 Task: Add Vega Sport Berry Electrolyte Hydrator Packet to the cart.
Action: Mouse pressed left at (24, 132)
Screenshot: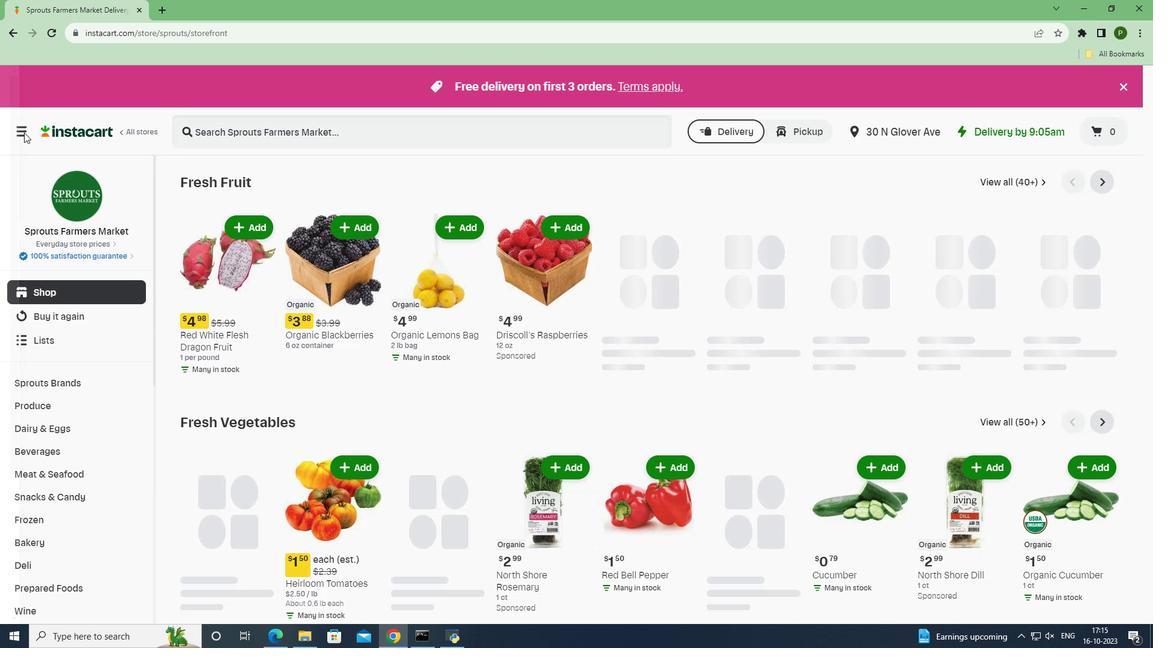 
Action: Mouse moved to (45, 320)
Screenshot: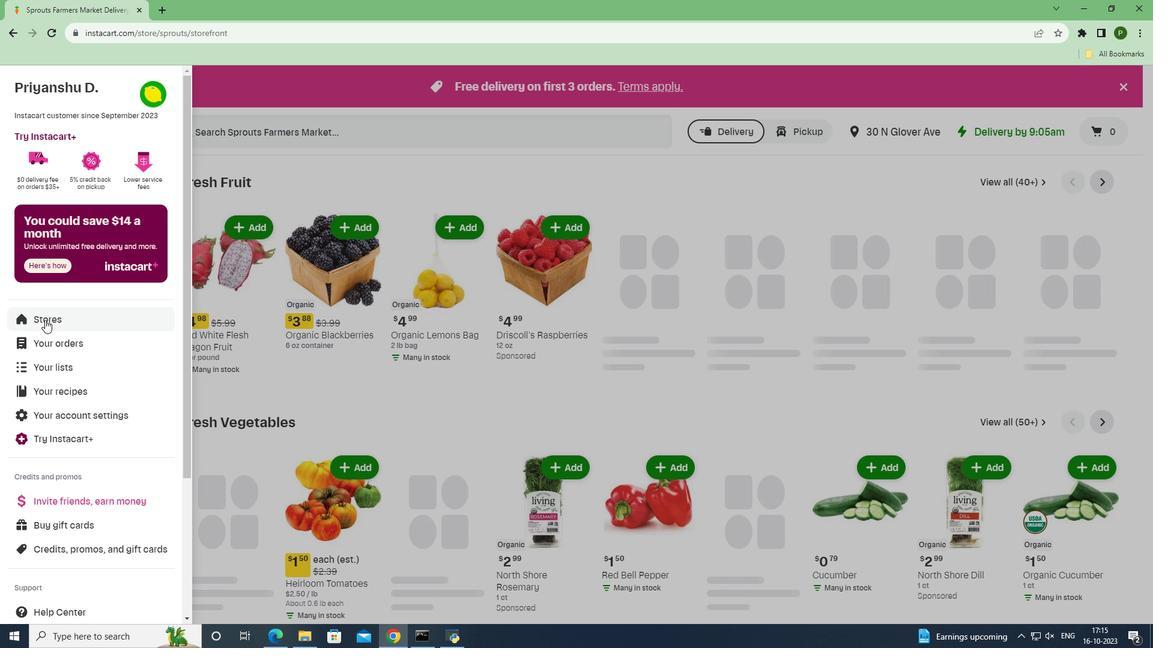 
Action: Mouse pressed left at (45, 320)
Screenshot: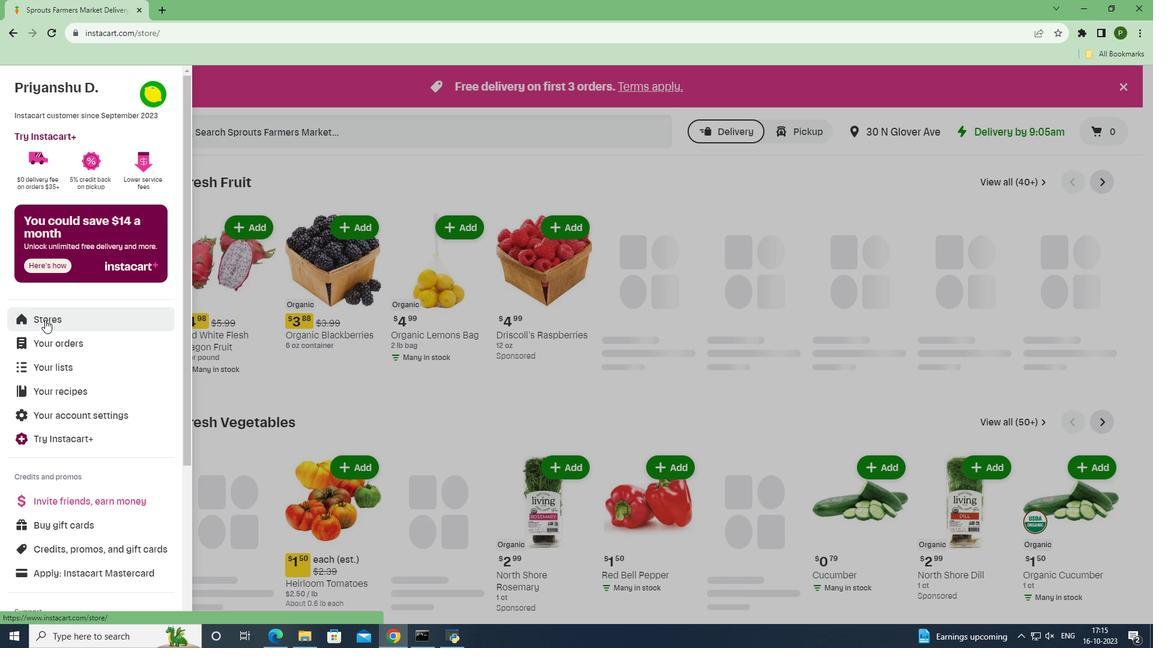 
Action: Mouse moved to (279, 126)
Screenshot: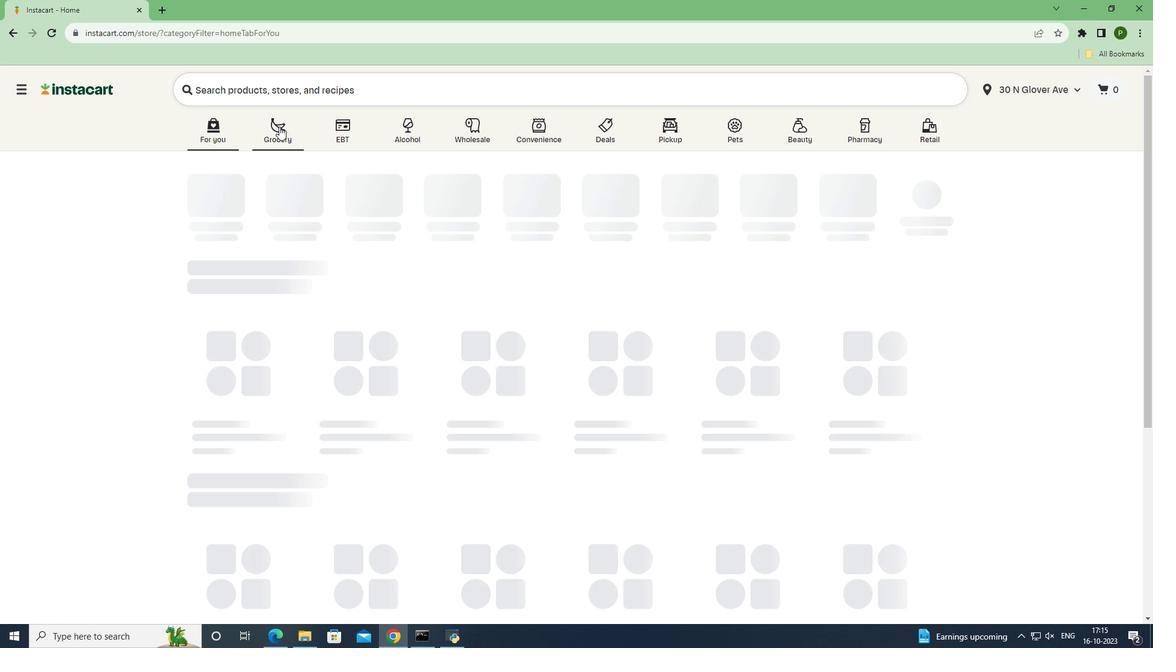 
Action: Mouse pressed left at (279, 126)
Screenshot: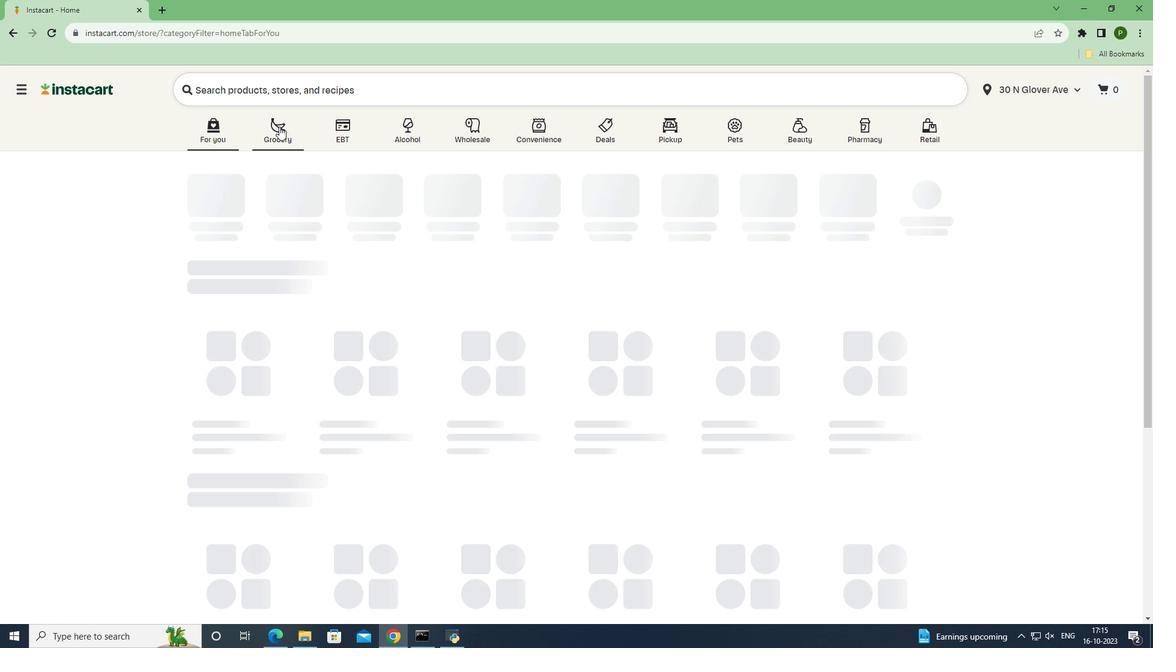 
Action: Mouse moved to (758, 274)
Screenshot: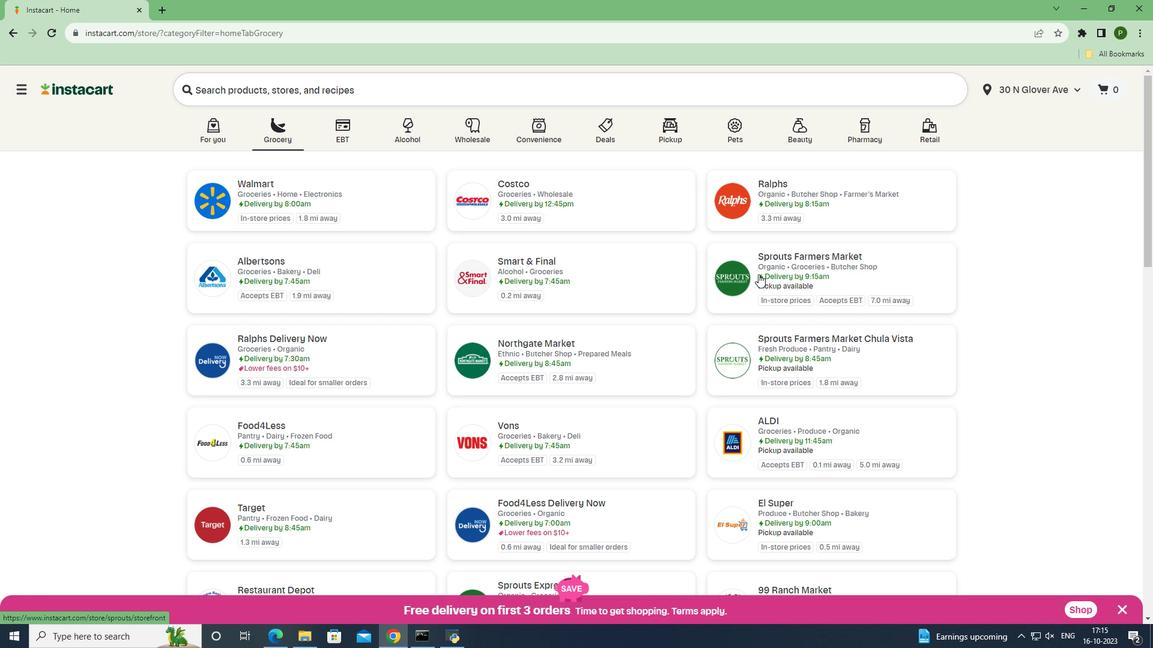 
Action: Mouse pressed left at (758, 274)
Screenshot: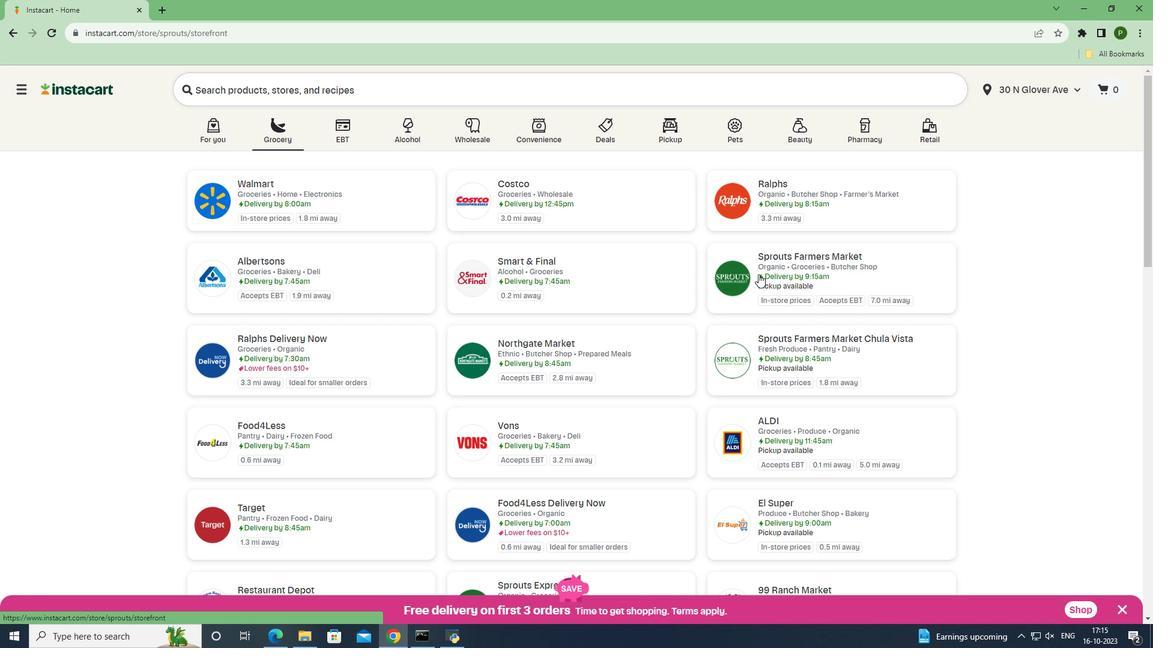 
Action: Mouse moved to (41, 446)
Screenshot: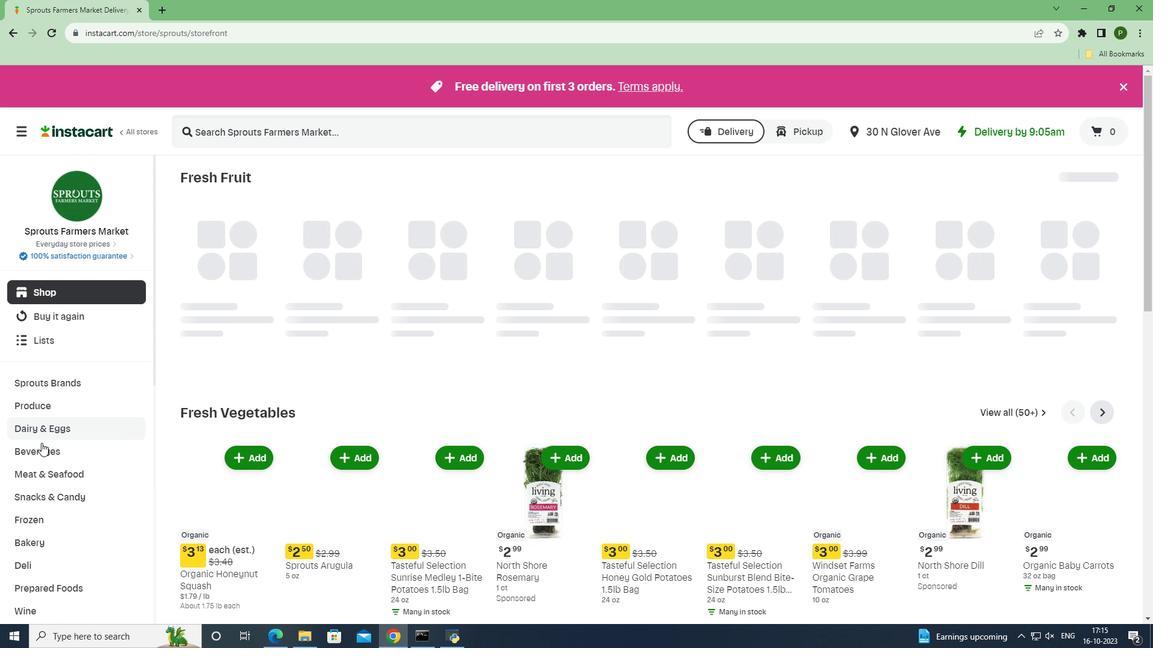 
Action: Mouse pressed left at (41, 446)
Screenshot: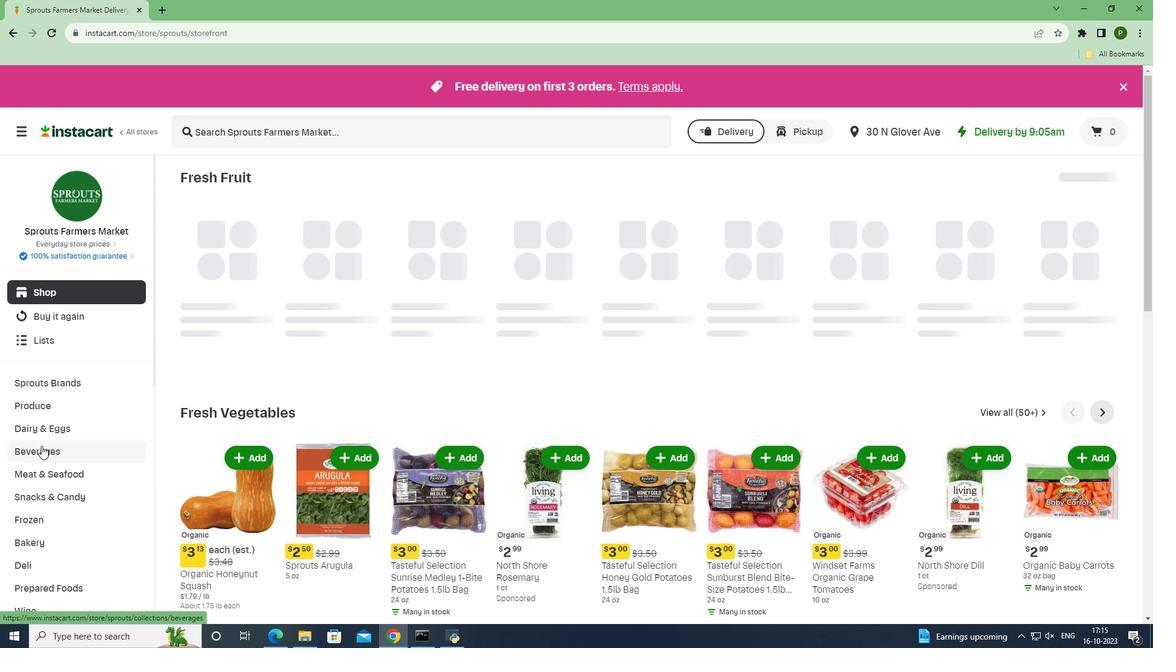 
Action: Mouse moved to (1076, 207)
Screenshot: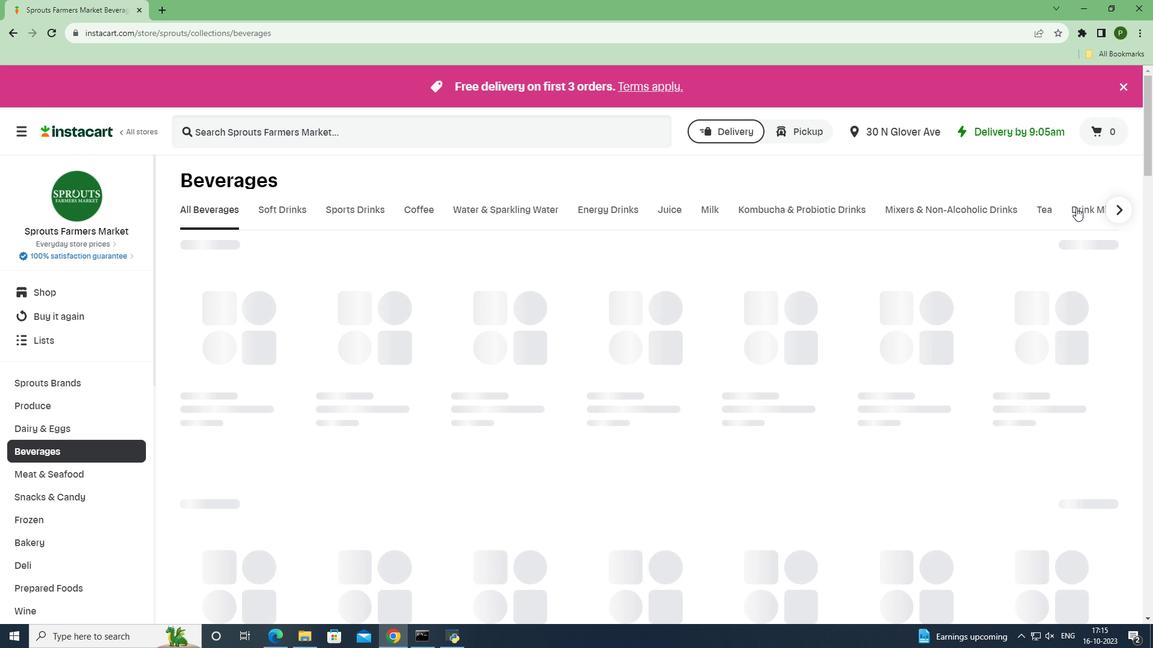 
Action: Mouse pressed left at (1076, 207)
Screenshot: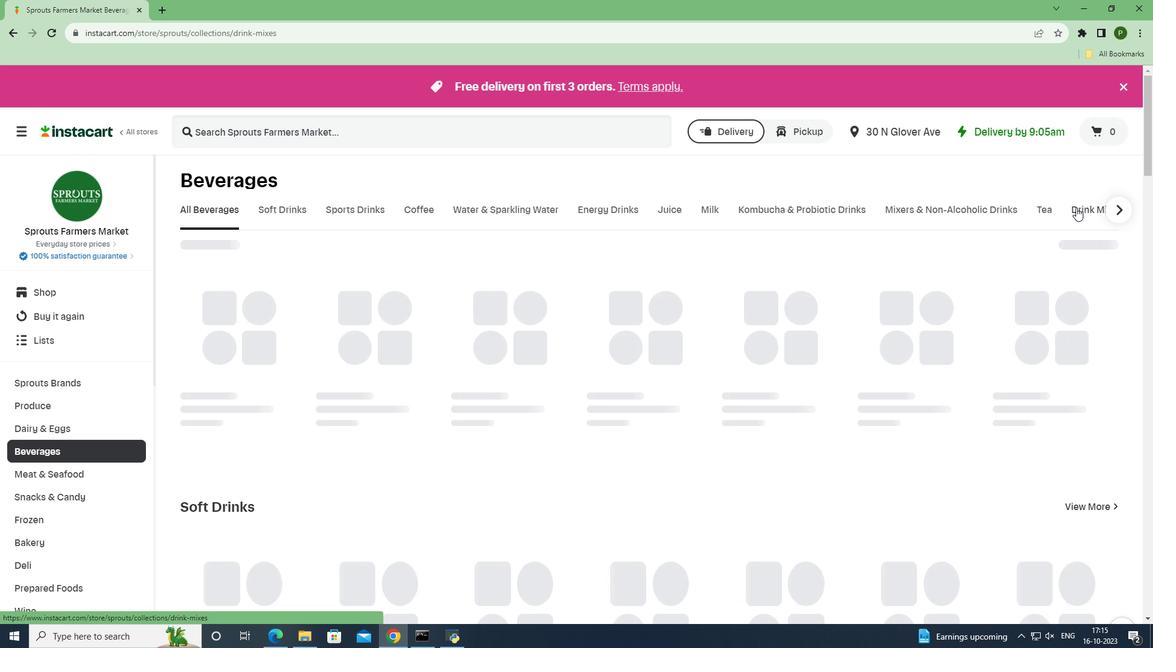 
Action: Mouse moved to (322, 265)
Screenshot: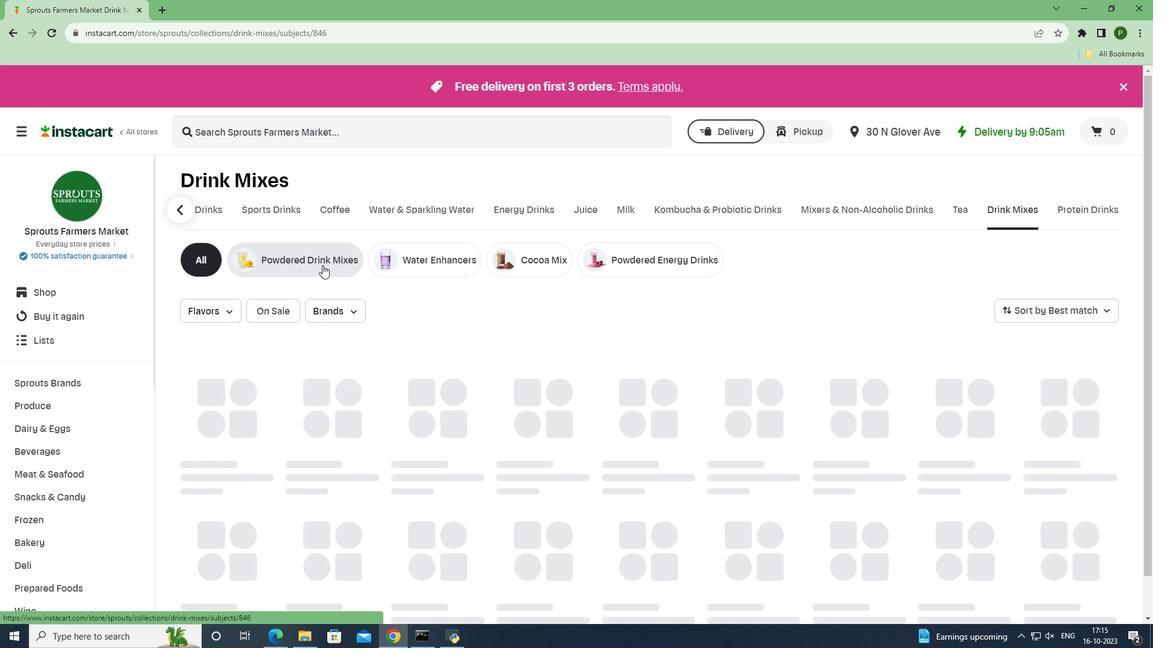
Action: Mouse pressed left at (322, 265)
Screenshot: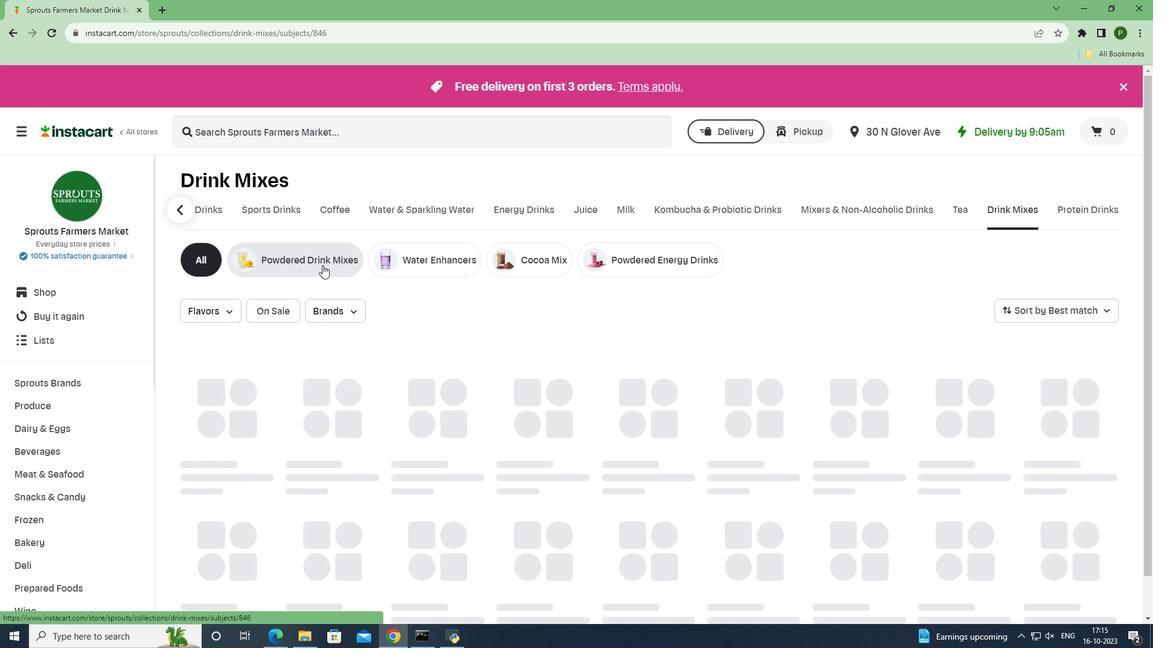 
Action: Mouse moved to (304, 129)
Screenshot: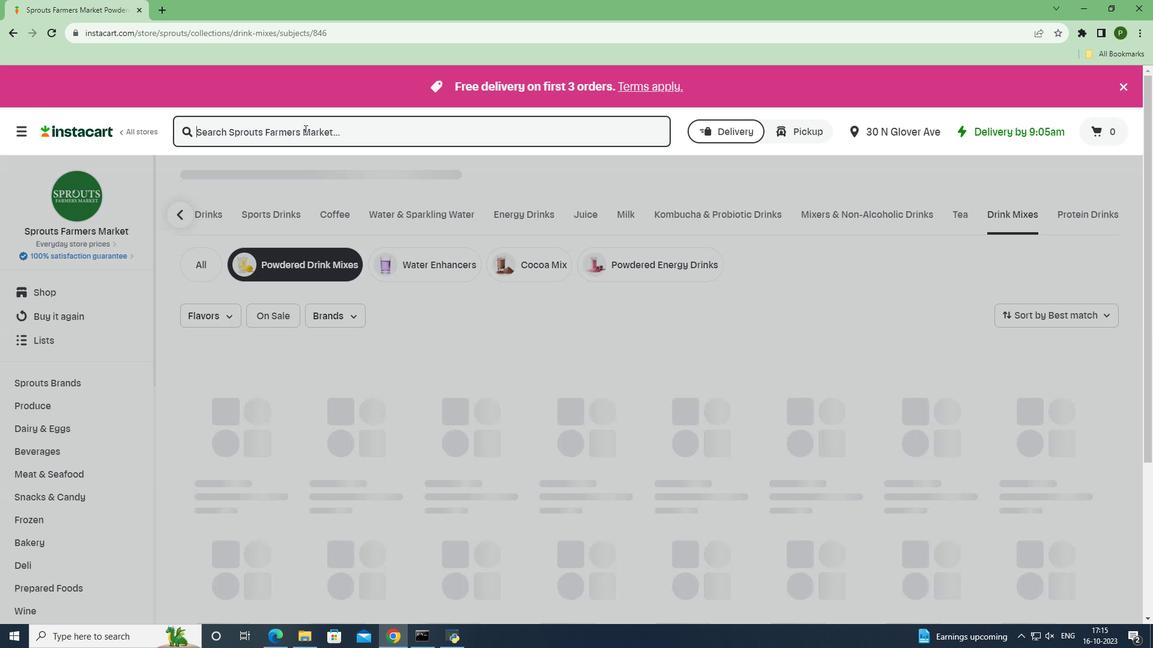 
Action: Mouse pressed left at (304, 129)
Screenshot: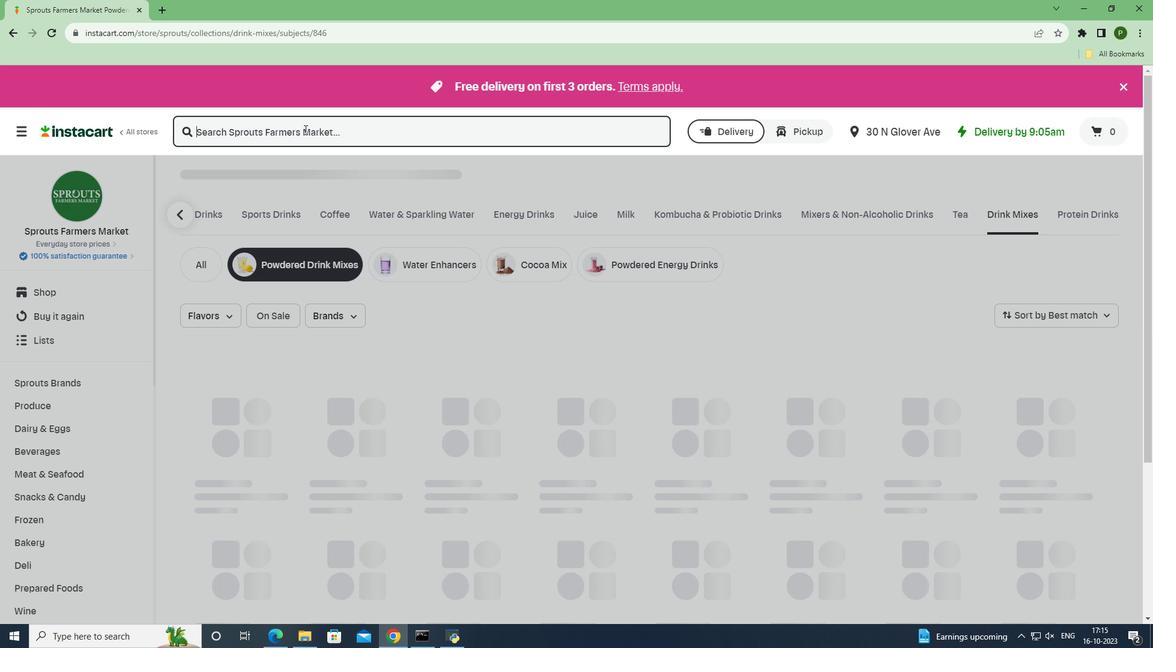 
Action: Key pressed <Key.caps_lock>
Screenshot: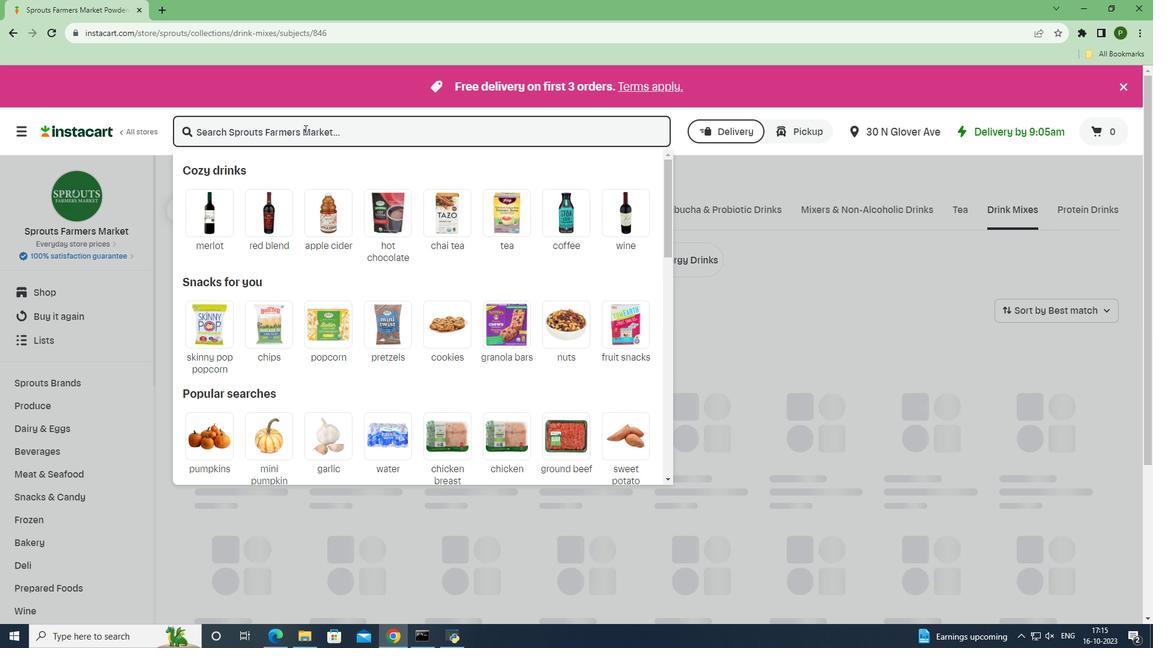 
Action: Mouse moved to (303, 129)
Screenshot: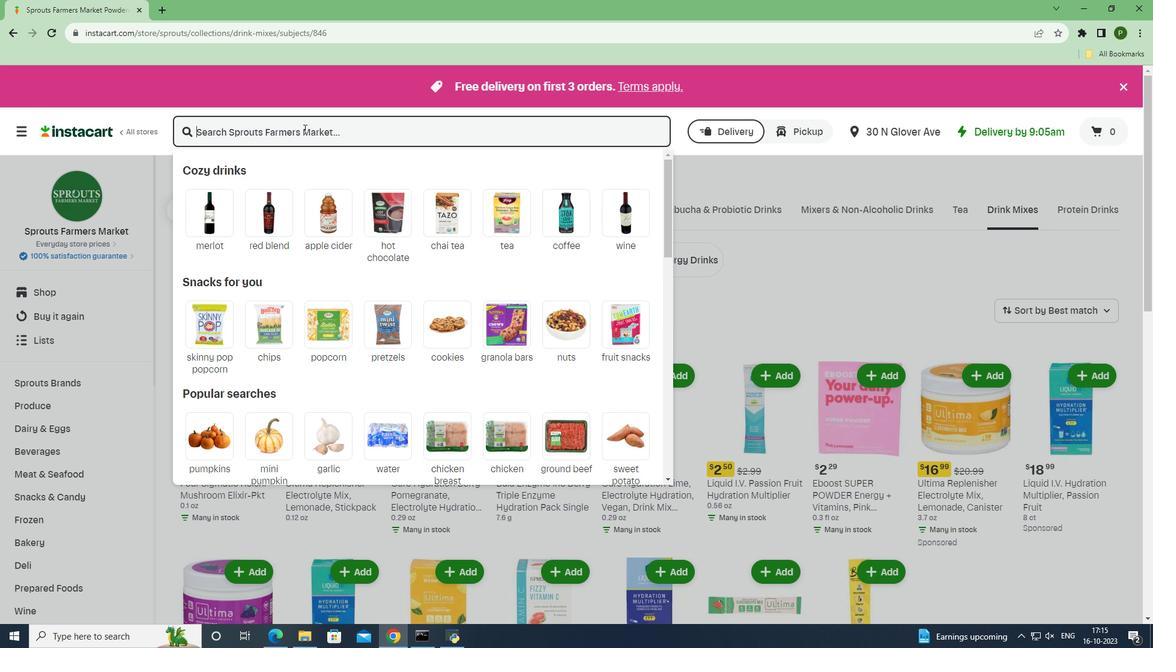 
Action: Key pressed V<Key.caps_lock>ega<Key.space><Key.caps_lock>S<Key.caps_lock>port<Key.space><Key.caps_lock>B<Key.caps_lock>erry<Key.space><Key.caps_lock>E<Key.caps_lock>lectrolyte<Key.space><Key.caps_lock>H<Key.caps_lock>ydrator<Key.space><Key.caps_lock>P<Key.caps_lock>acket<Key.space><Key.enter>
Screenshot: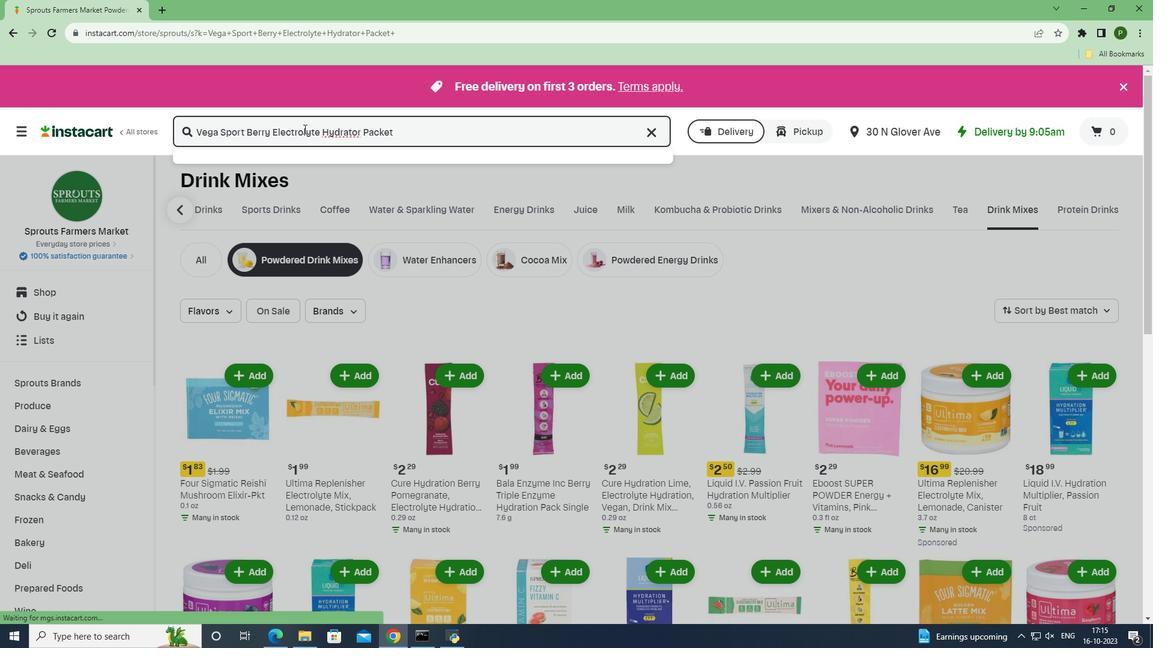
Action: Mouse moved to (342, 255)
Screenshot: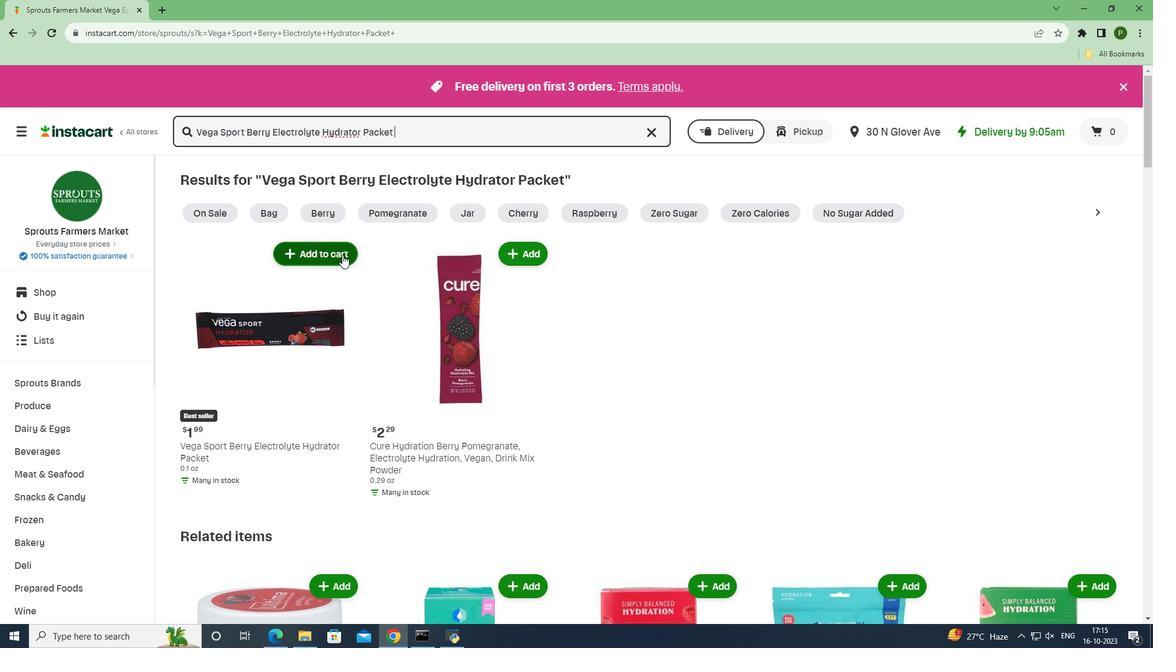 
Action: Mouse pressed left at (342, 255)
Screenshot: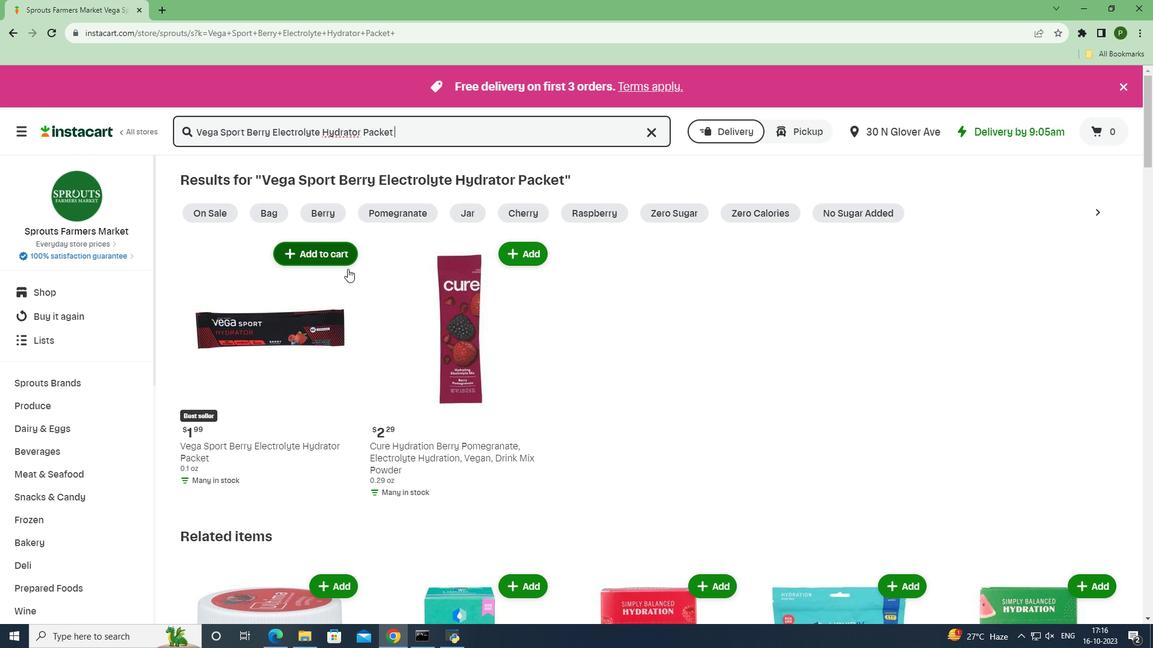 
Action: Mouse moved to (363, 307)
Screenshot: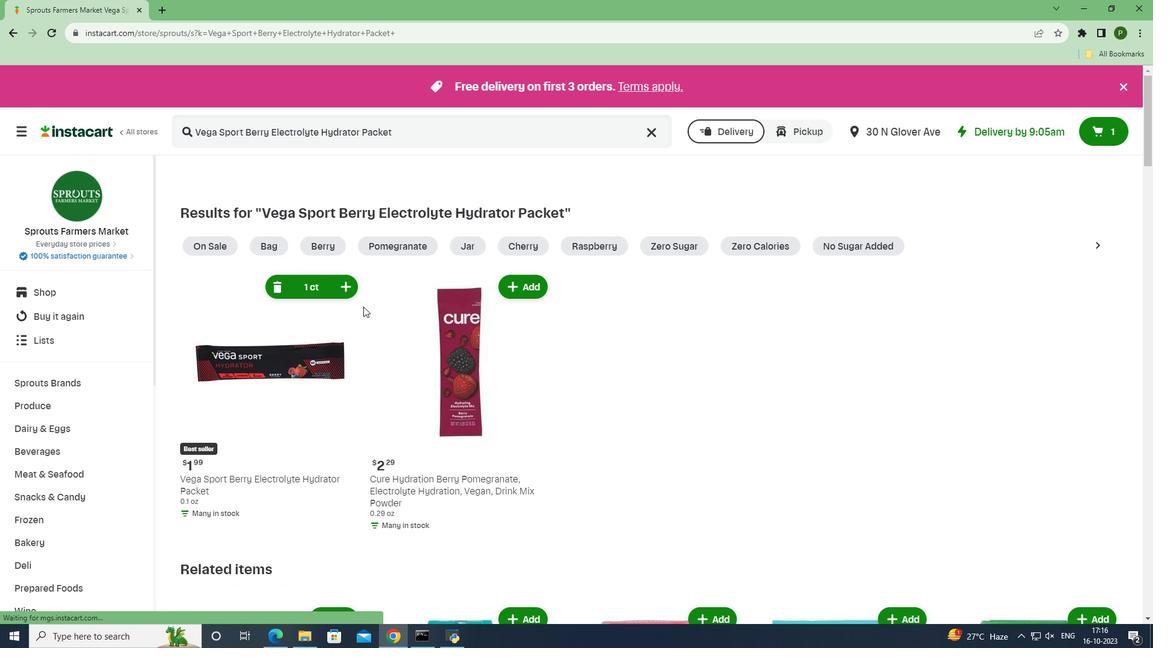 
